 Task: Write description "Education is a passport to a bright future".
Action: Mouse moved to (726, 199)
Screenshot: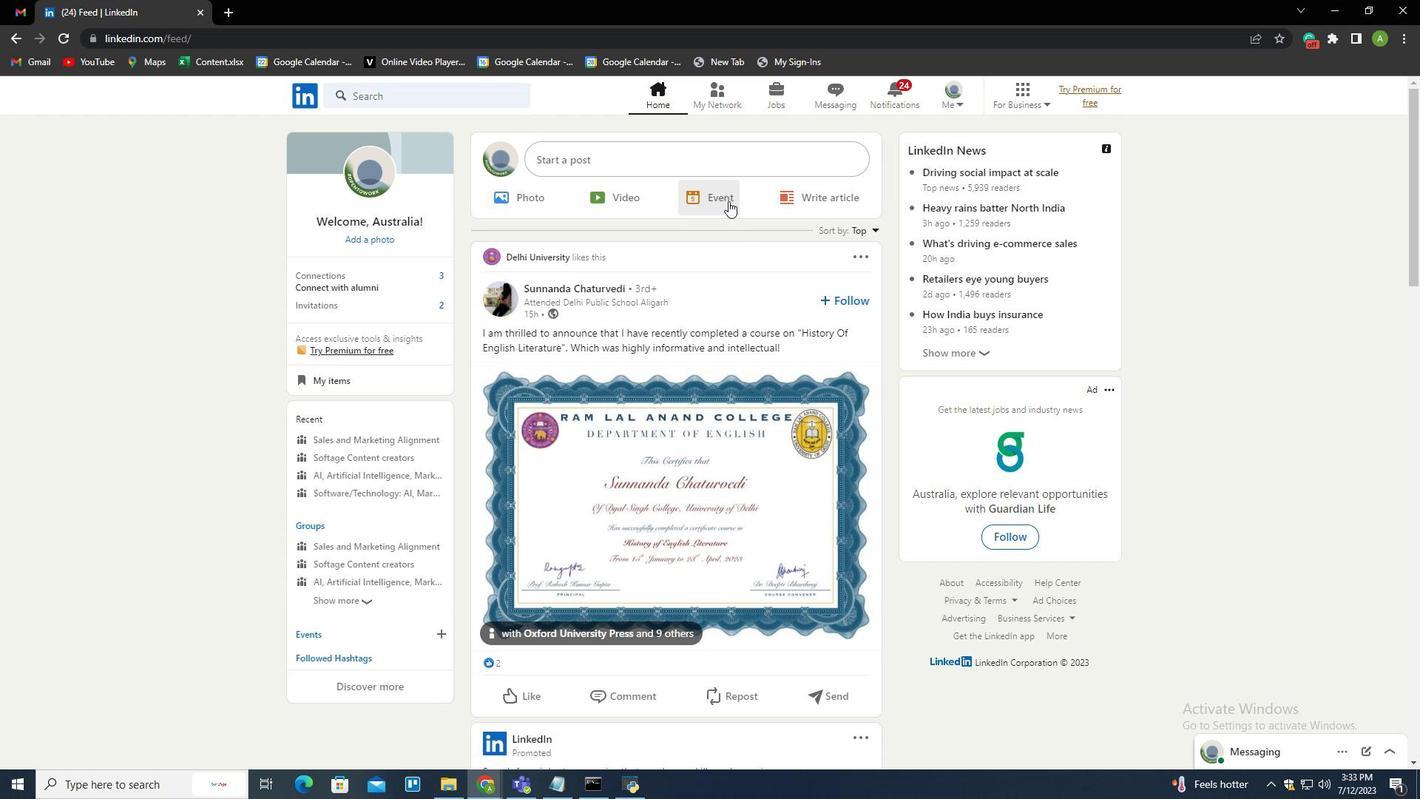 
Action: Mouse pressed left at (726, 199)
Screenshot: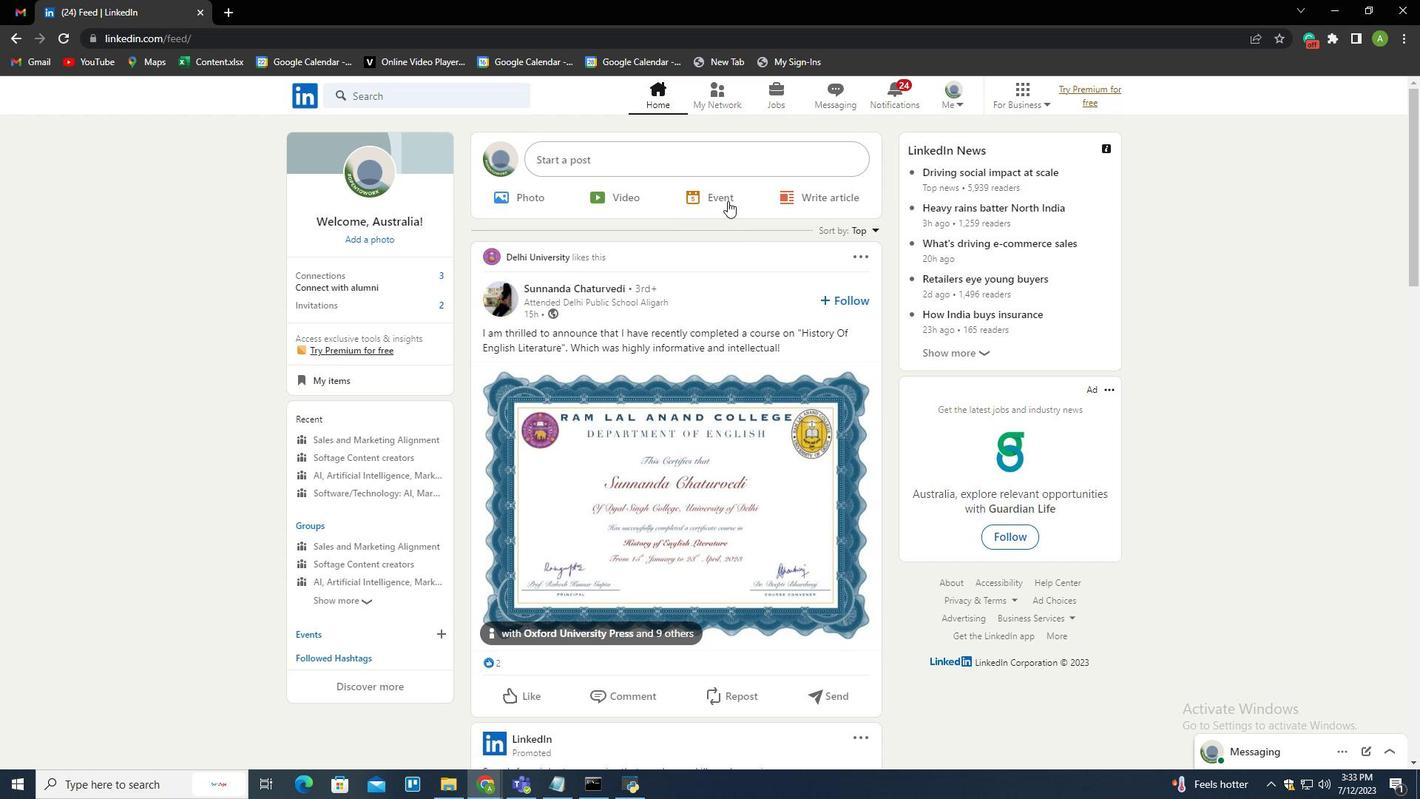 
Action: Mouse moved to (678, 381)
Screenshot: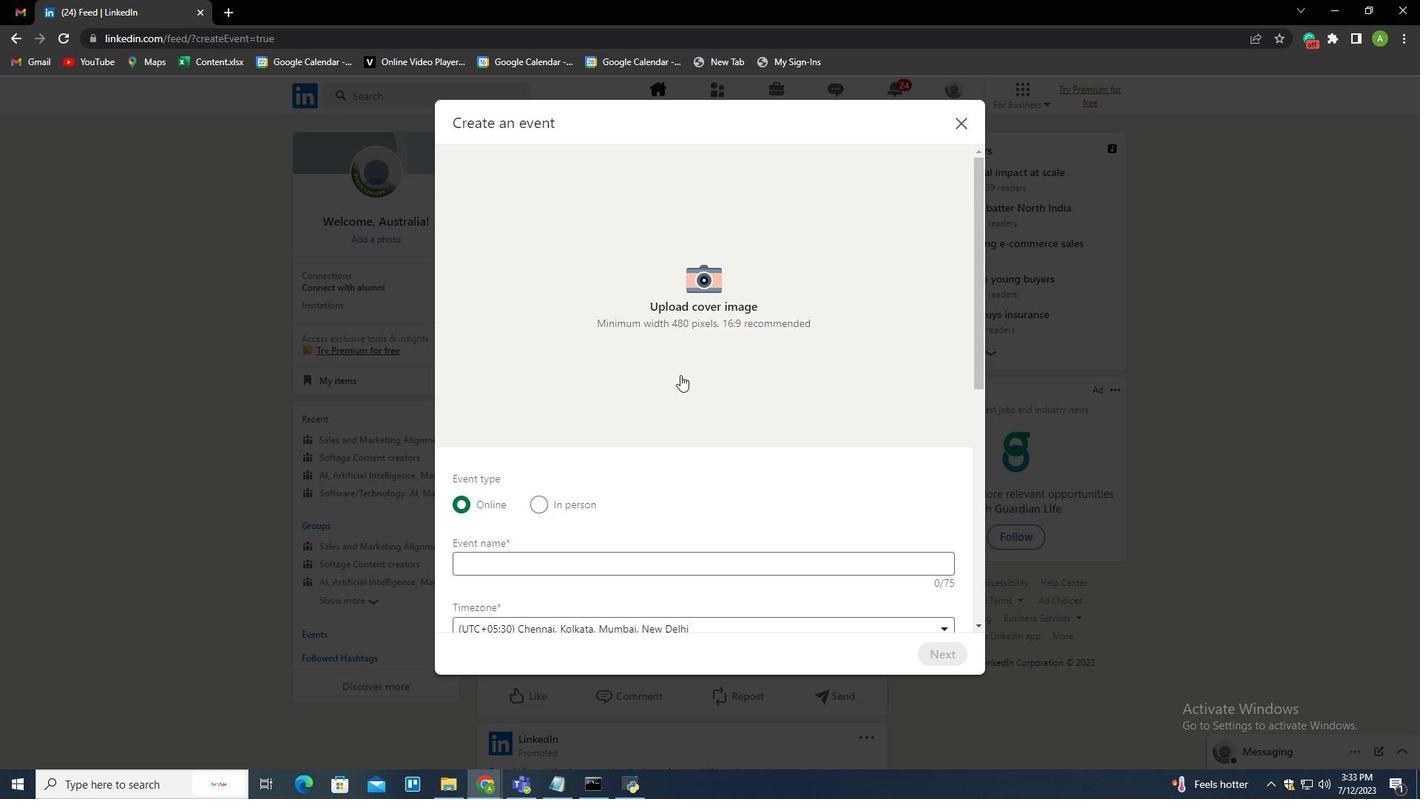 
Action: Mouse scrolled (678, 379) with delta (0, 0)
Screenshot: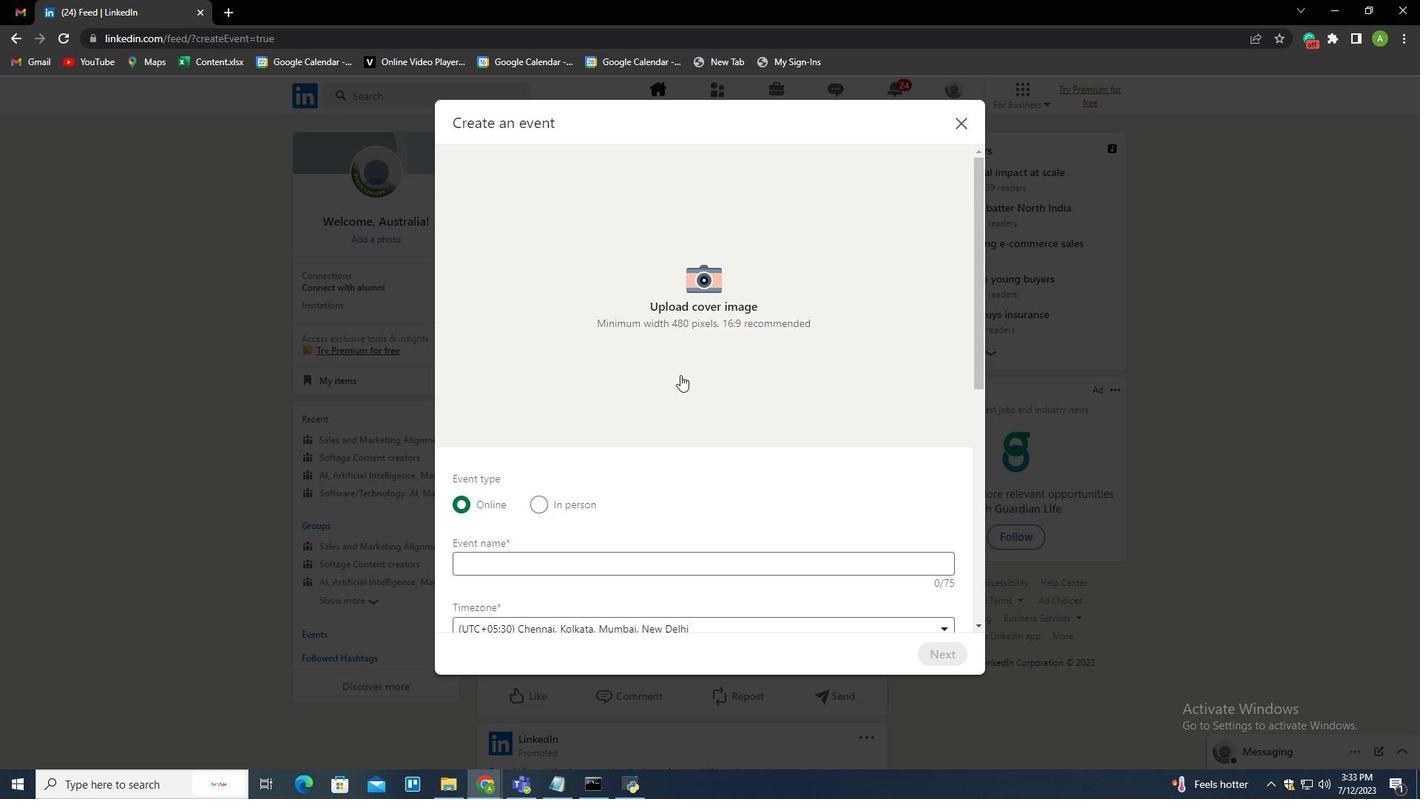
Action: Mouse scrolled (678, 380) with delta (0, 0)
Screenshot: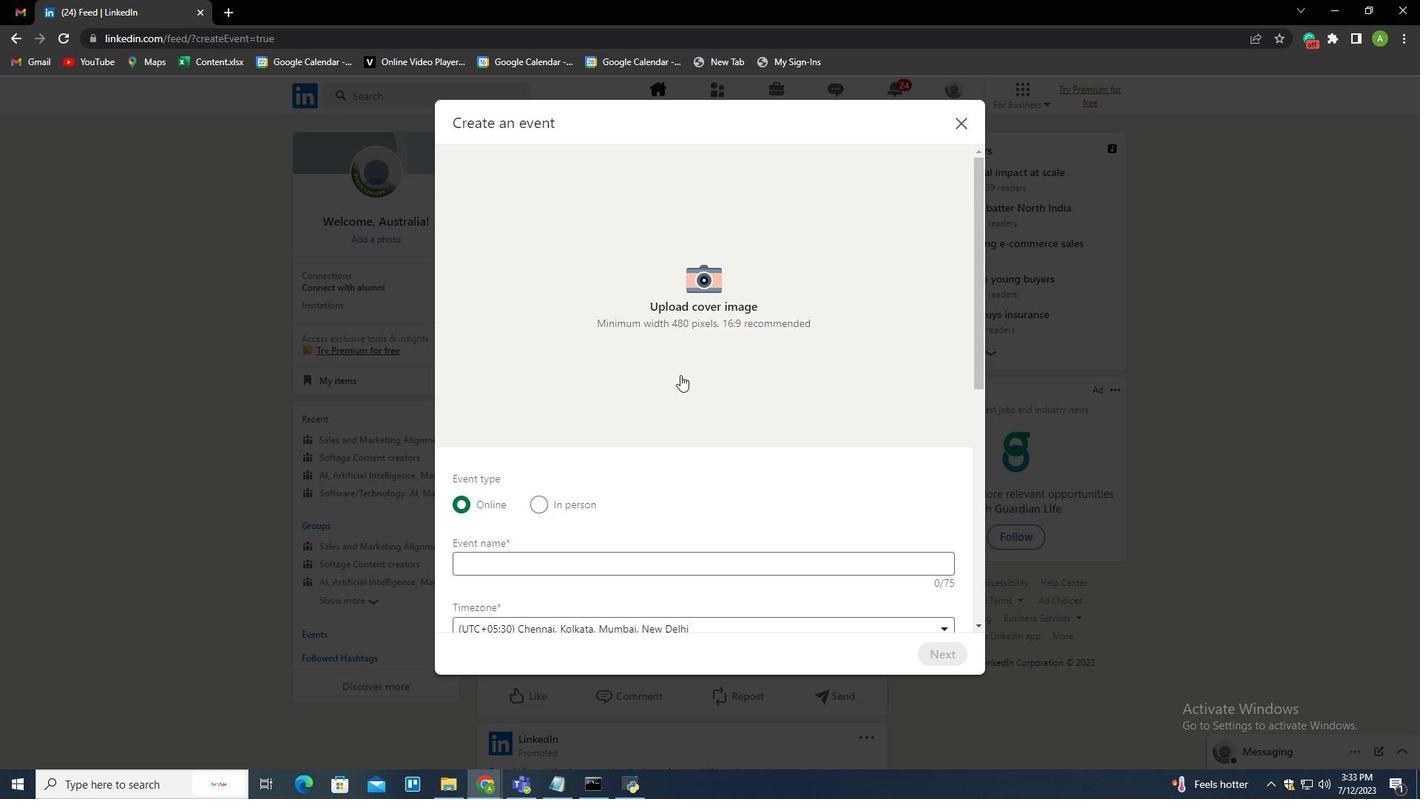 
Action: Mouse scrolled (678, 380) with delta (0, 0)
Screenshot: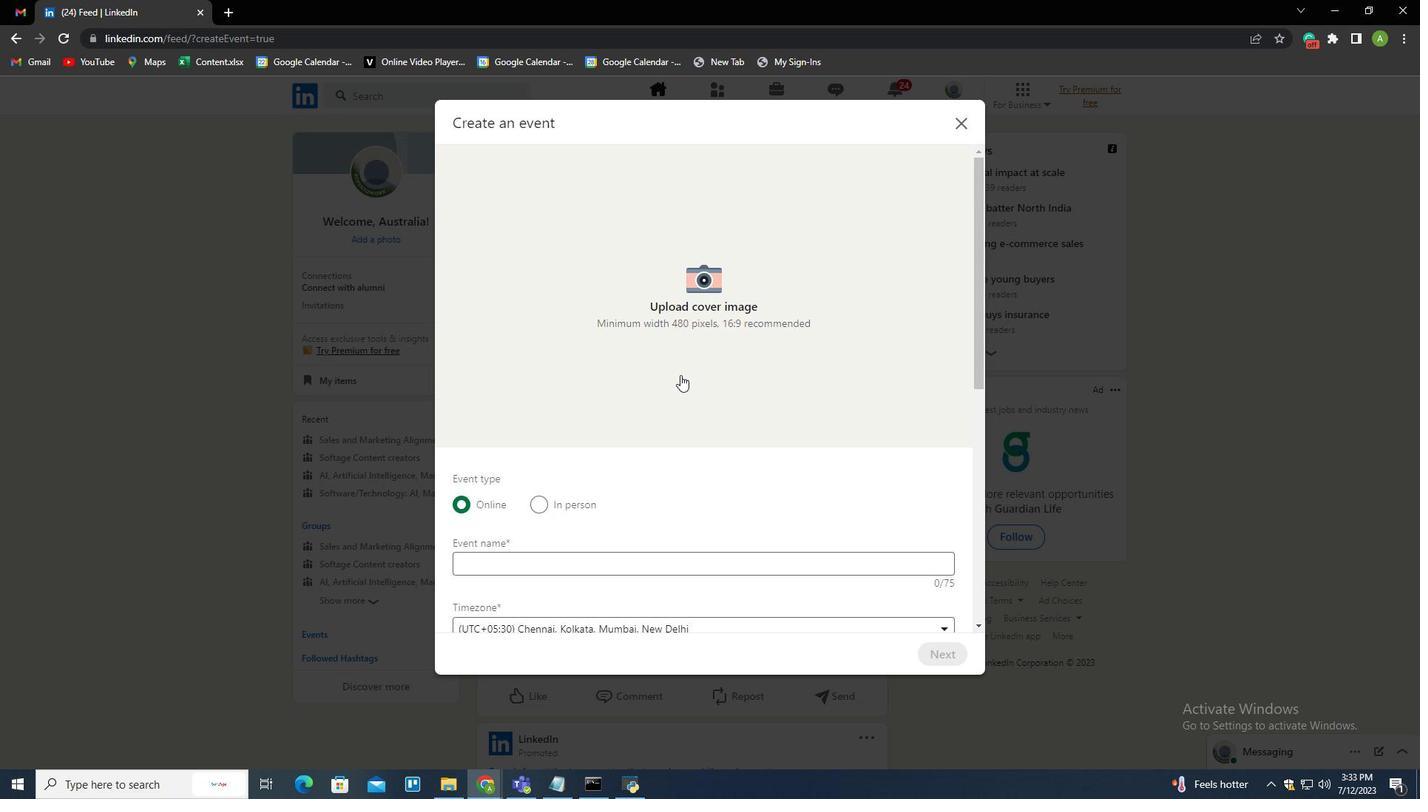 
Action: Mouse scrolled (678, 380) with delta (0, 0)
Screenshot: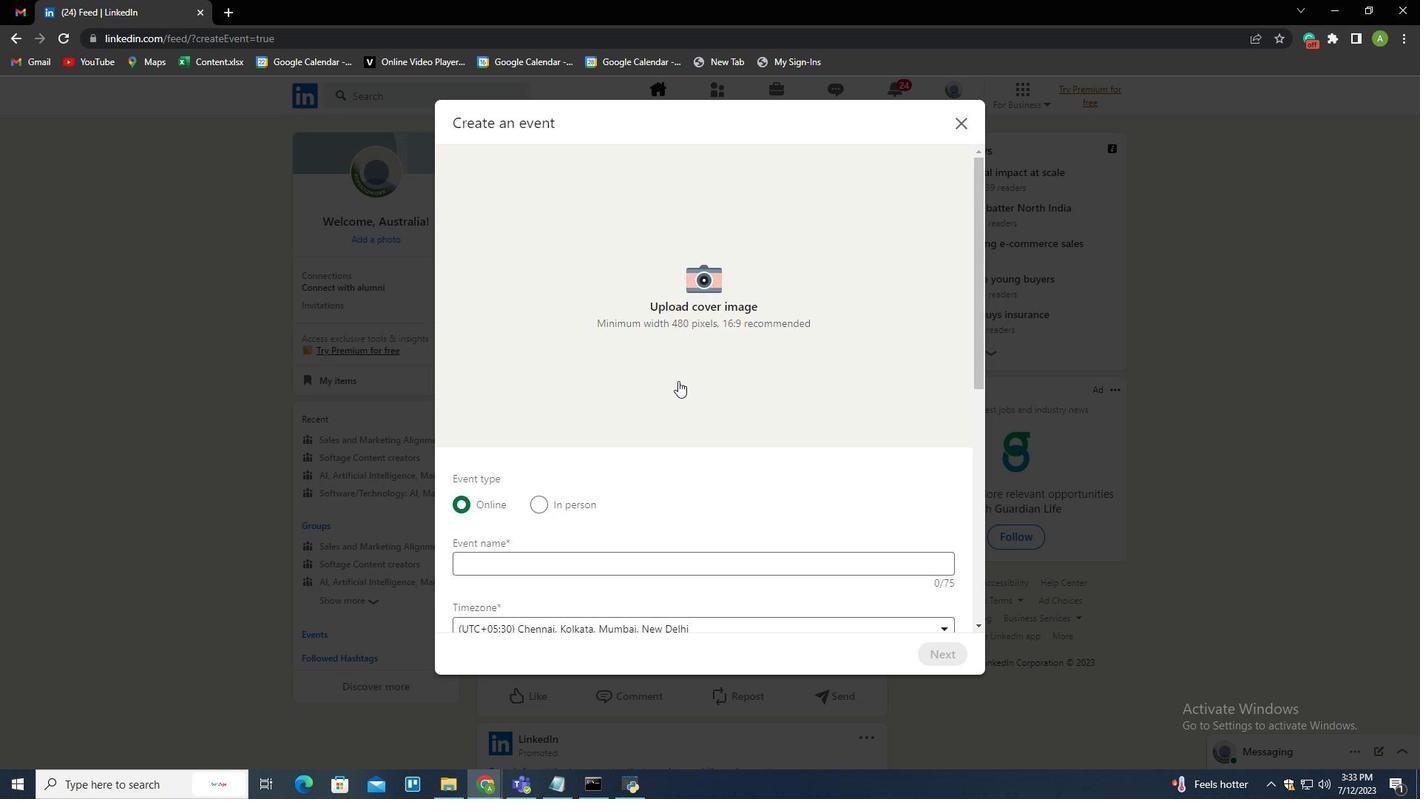 
Action: Mouse scrolled (678, 380) with delta (0, 0)
Screenshot: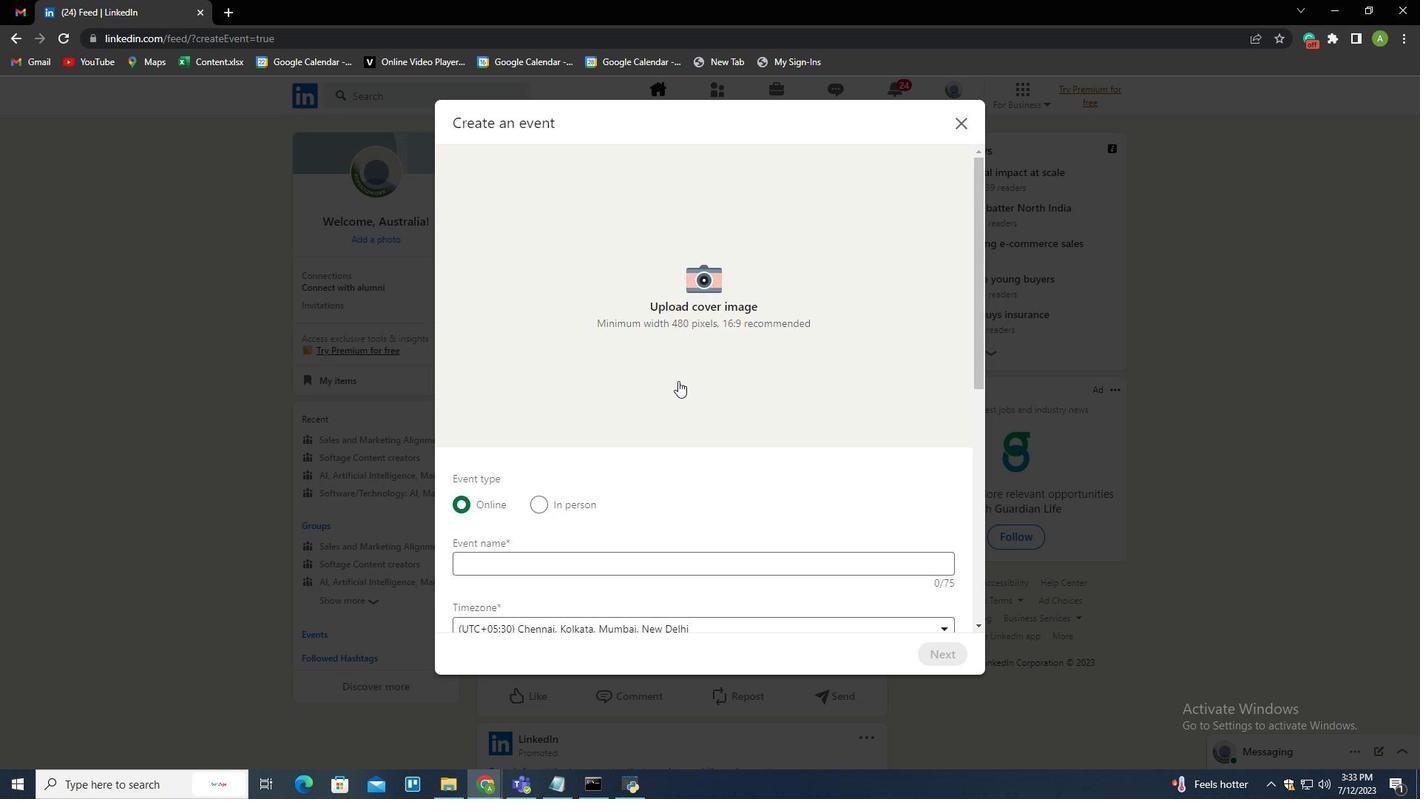 
Action: Mouse scrolled (678, 380) with delta (0, 0)
Screenshot: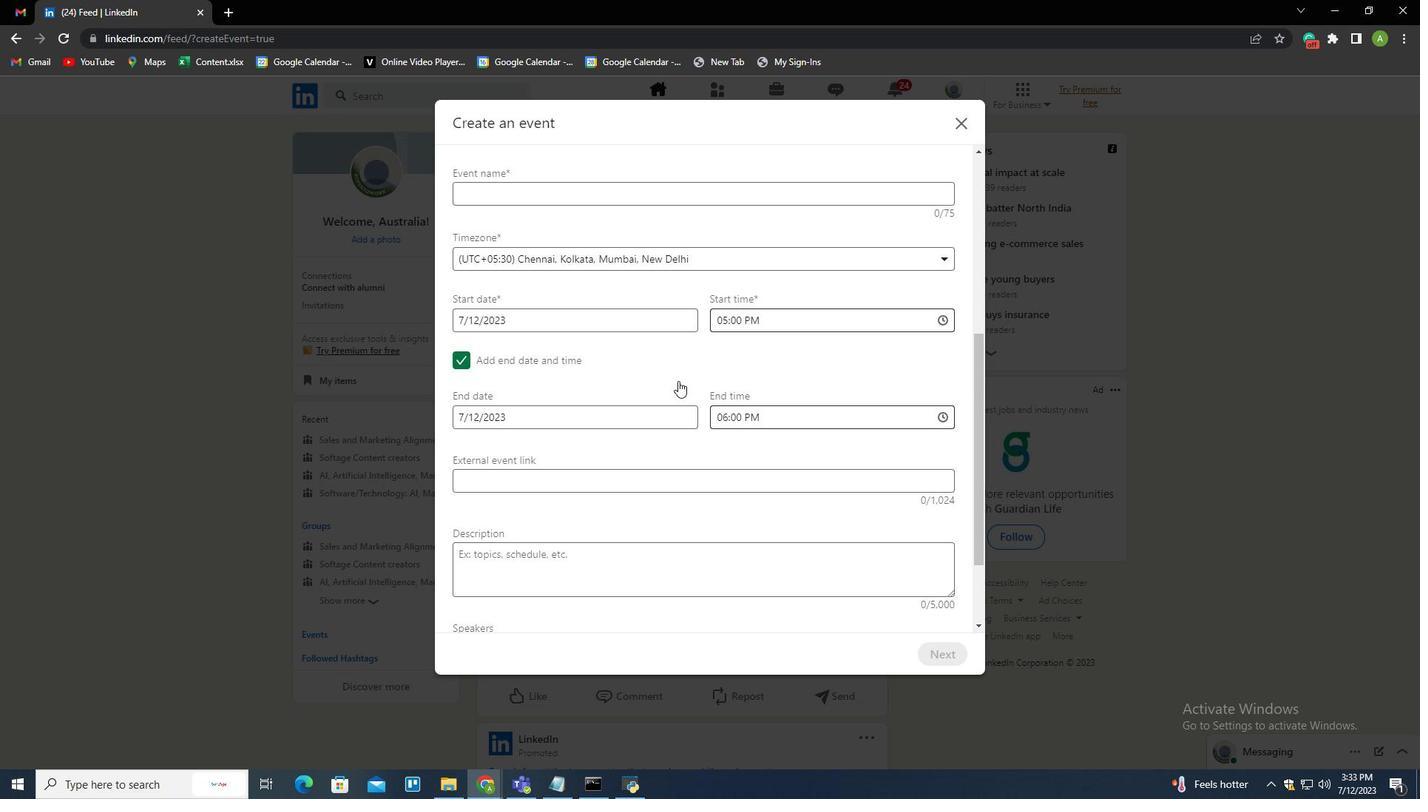 
Action: Mouse moved to (537, 483)
Screenshot: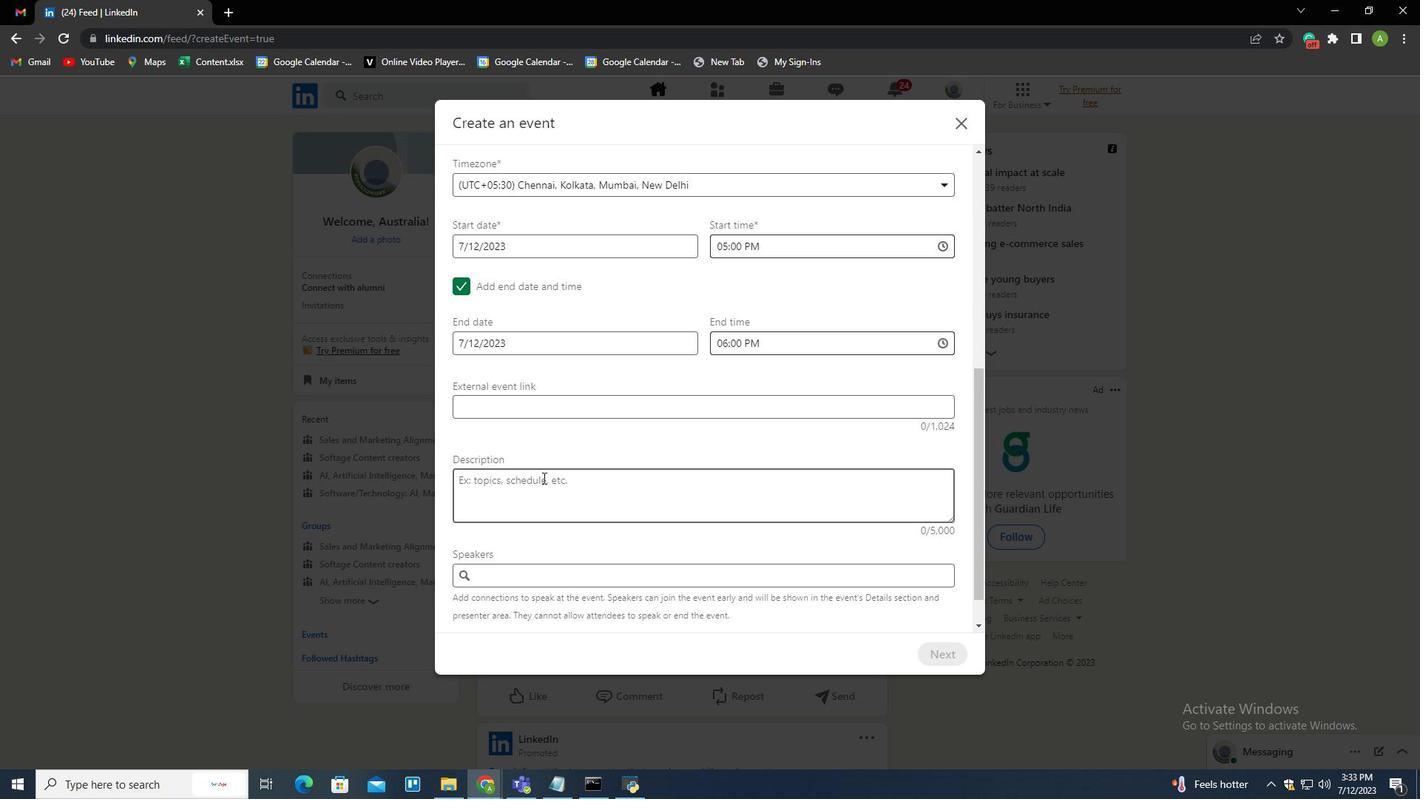 
Action: Mouse pressed left at (537, 483)
Screenshot: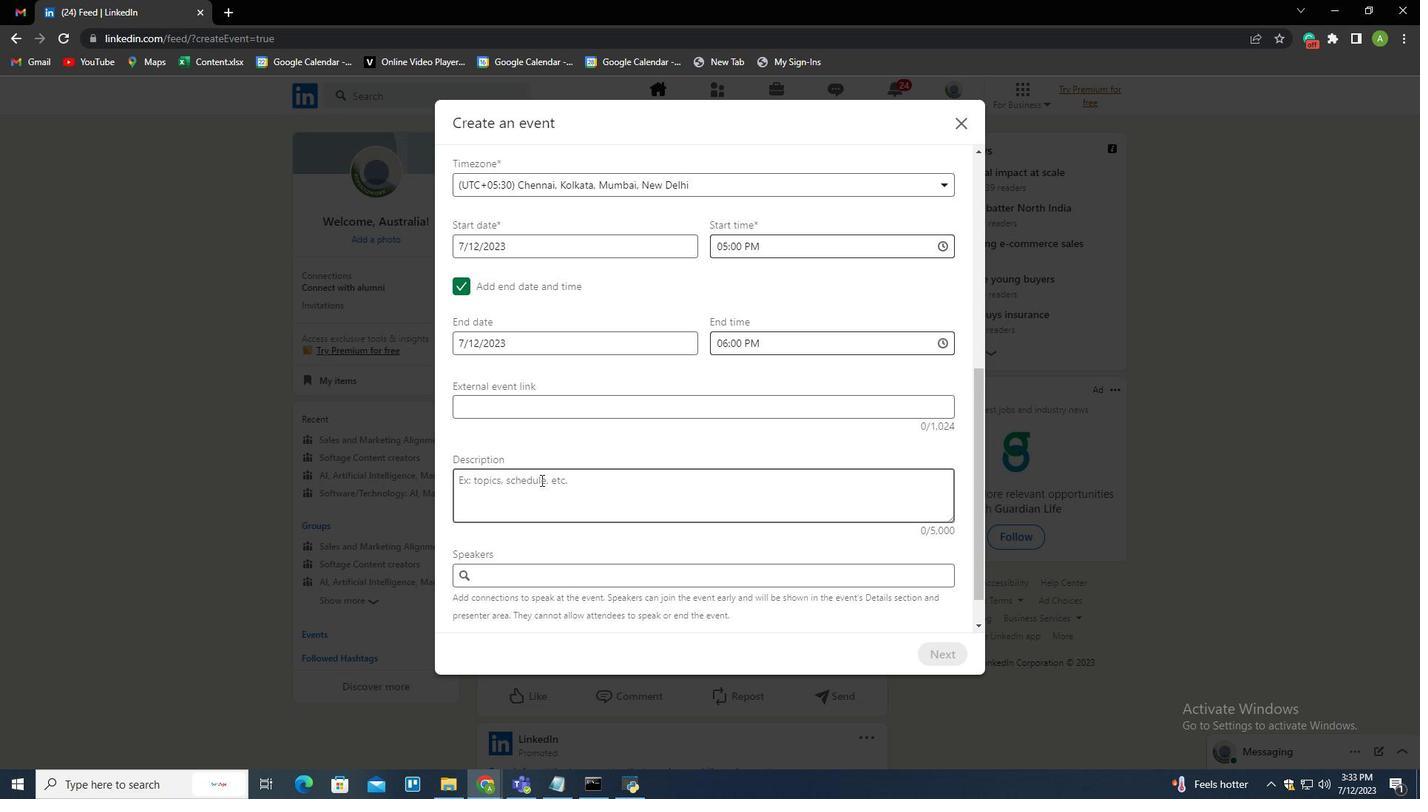 
Action: Key pressed <Key.shift>D<Key.backspace><Key.shift><Key.shift><Key.shift><Key.shift><Key.shift><Key.shift><Key.shift><Key.shift><Key.shift>Education<Key.space>is<Key.space>a<Key.space>b<Key.backspace>passport<Key.space>to<Key.space>a<Key.space>bright<Key.space>future
Screenshot: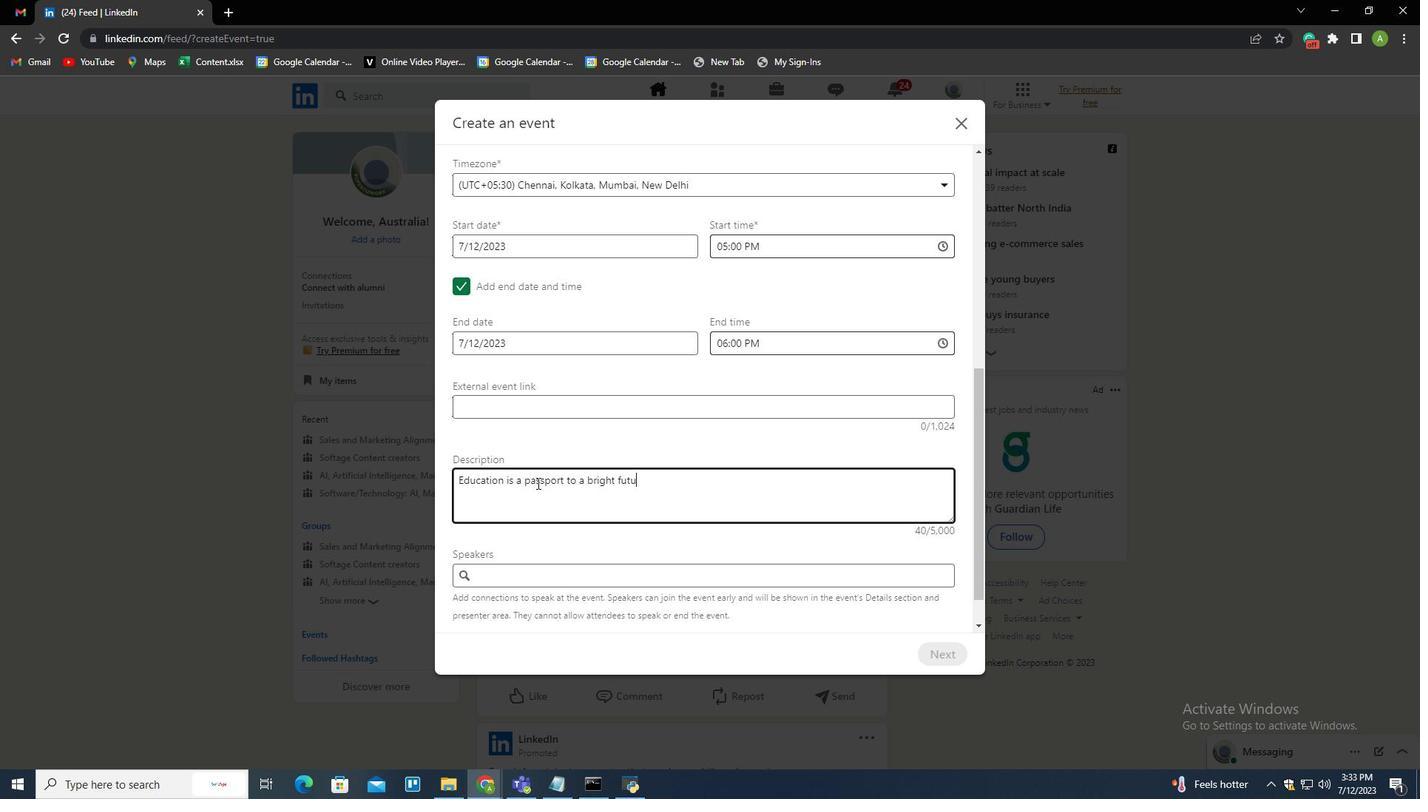 
Action: Mouse moved to (597, 527)
Screenshot: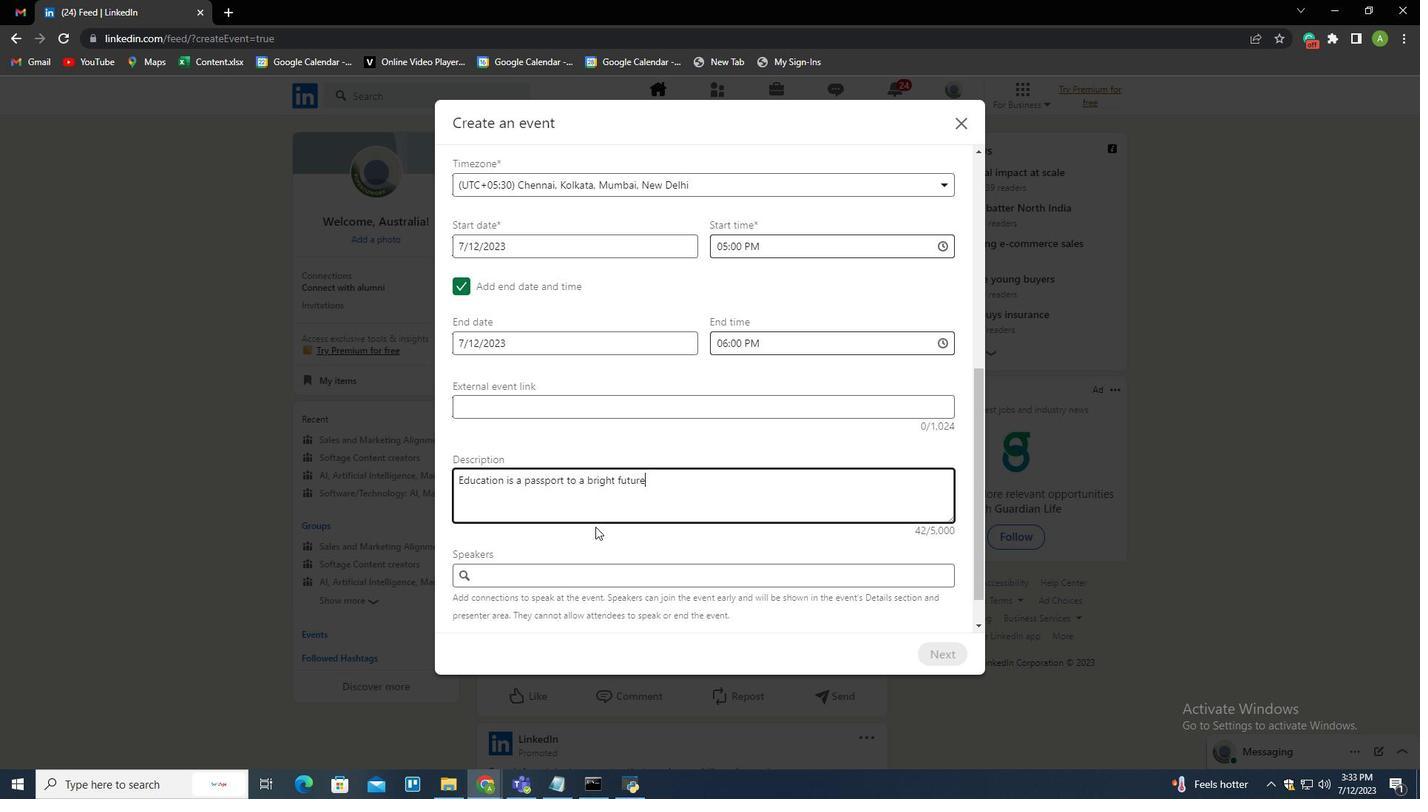 
